 Task: Check the sale-to-list ratio of walk-in pantry in the last 1 year.
Action: Mouse moved to (922, 211)
Screenshot: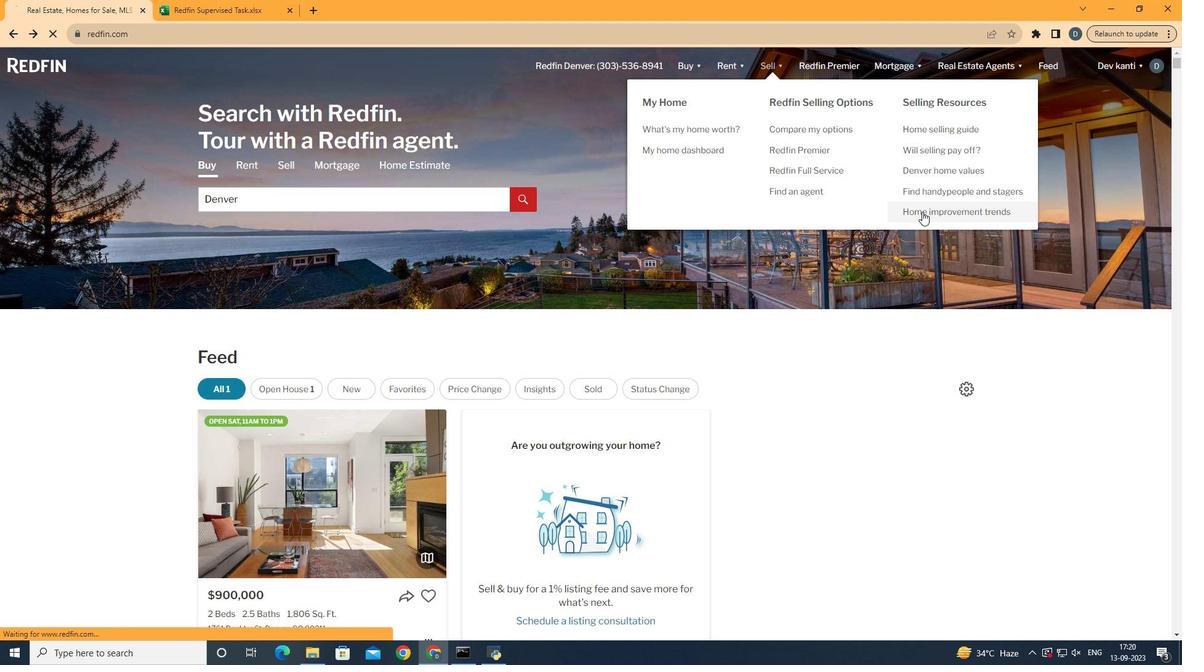 
Action: Mouse pressed left at (922, 211)
Screenshot: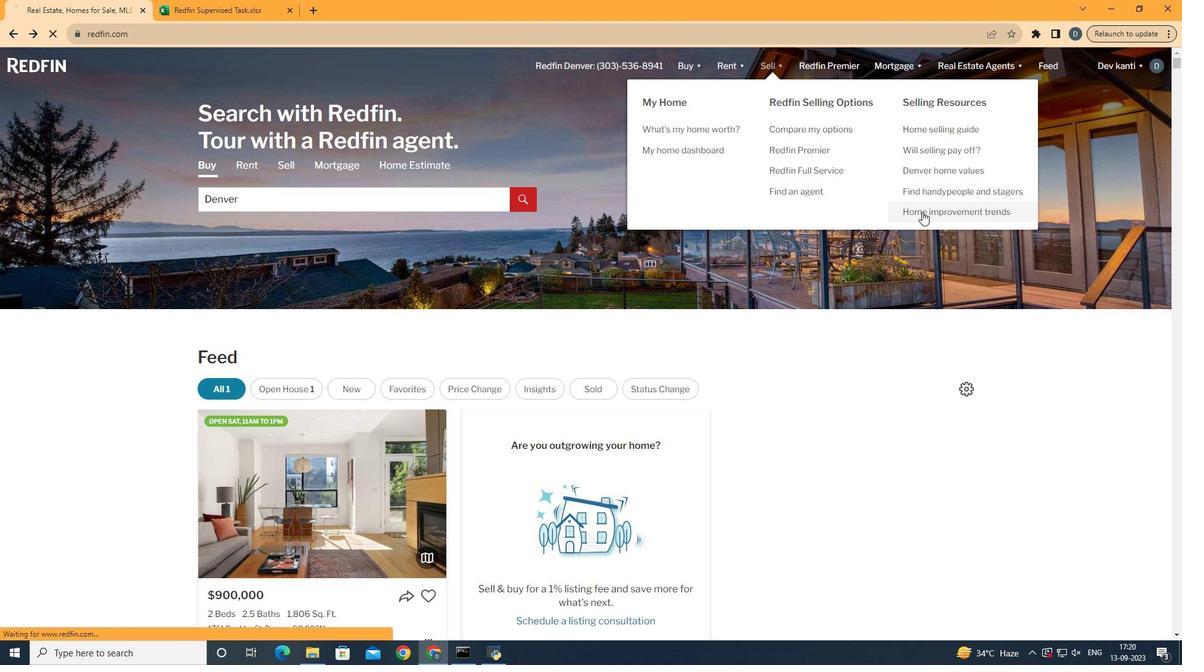 
Action: Mouse moved to (291, 234)
Screenshot: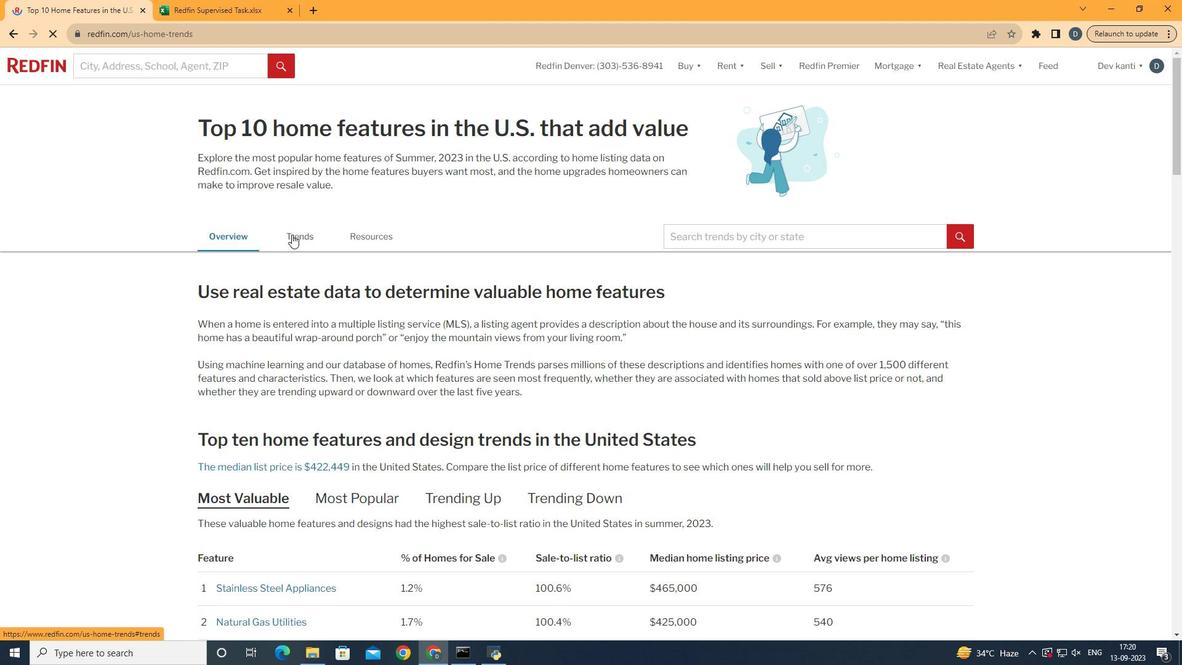 
Action: Mouse pressed left at (291, 234)
Screenshot: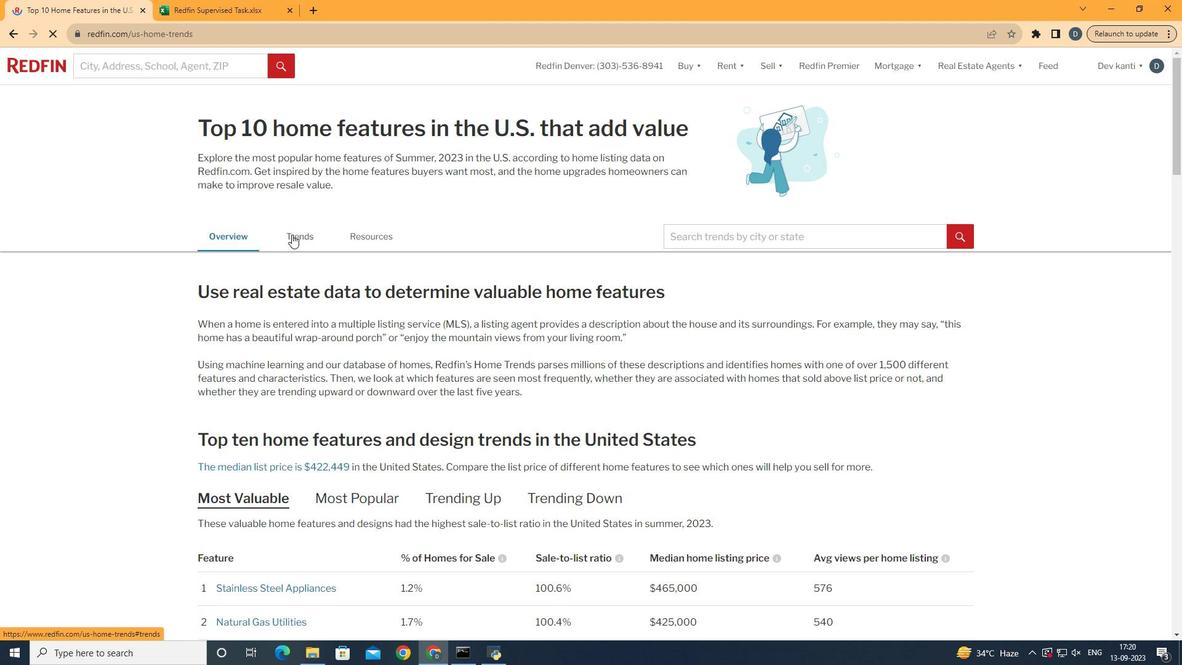 
Action: Mouse moved to (351, 304)
Screenshot: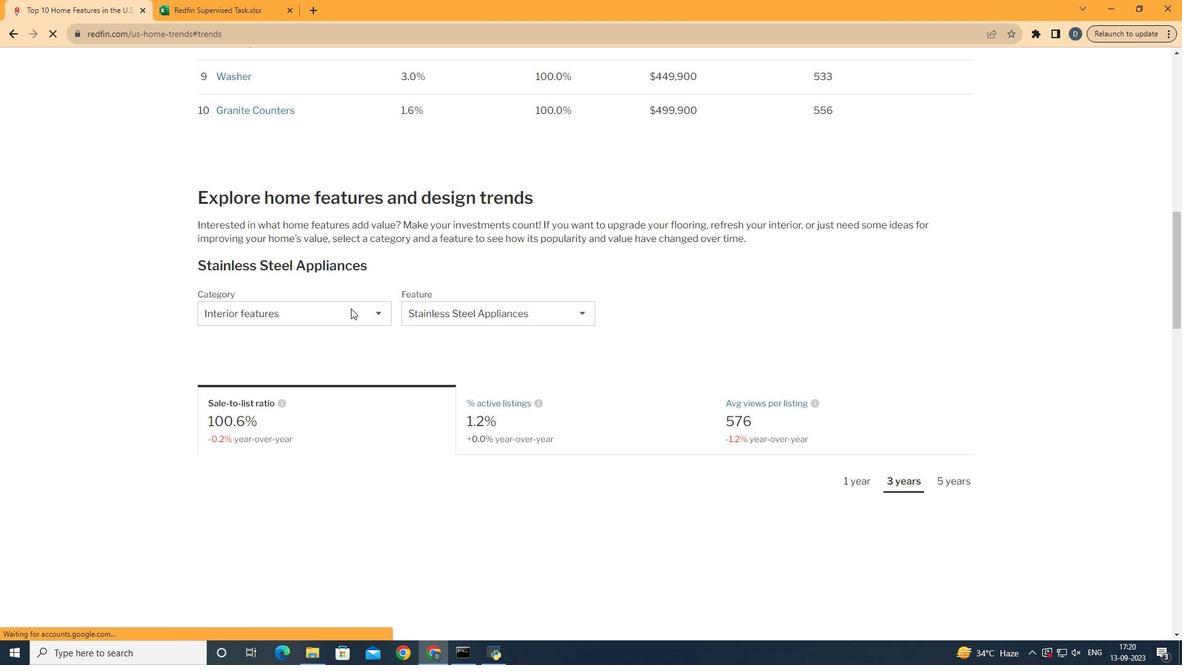 
Action: Mouse scrolled (351, 304) with delta (0, 0)
Screenshot: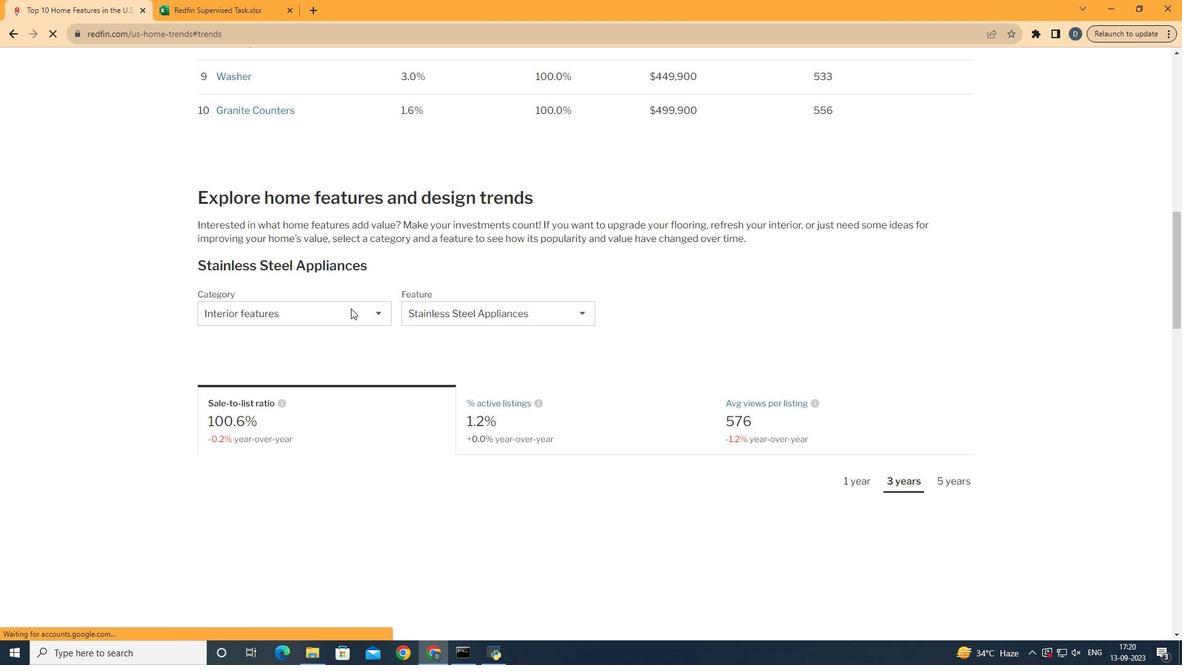 
Action: Mouse moved to (351, 307)
Screenshot: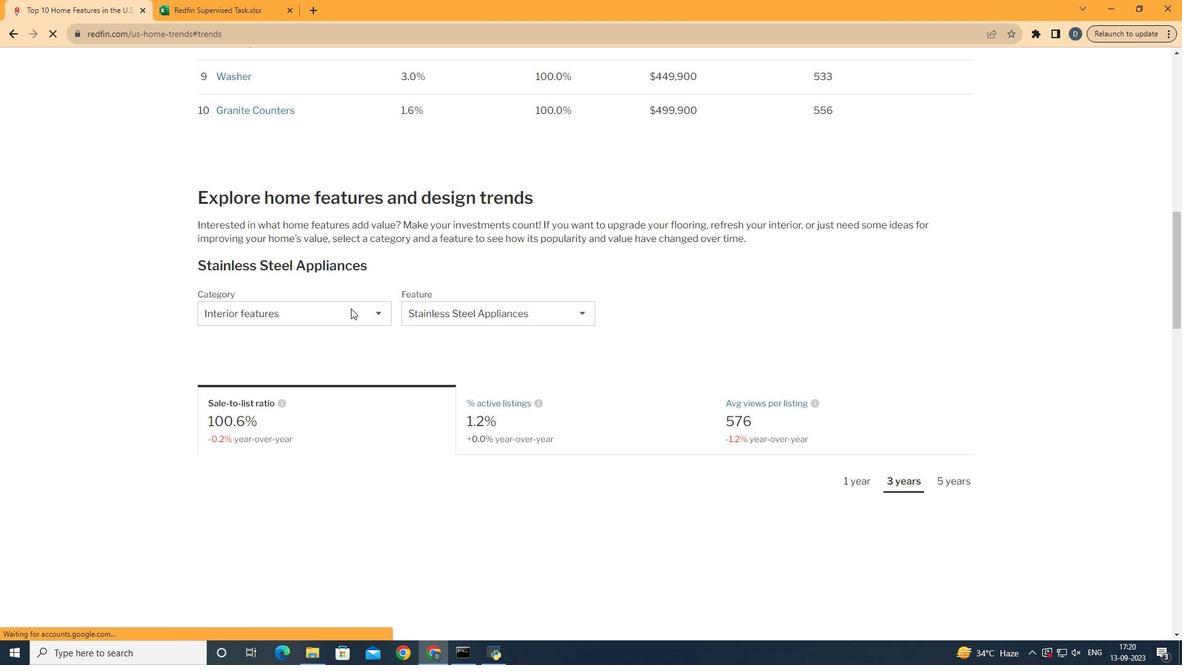 
Action: Mouse scrolled (351, 306) with delta (0, 0)
Screenshot: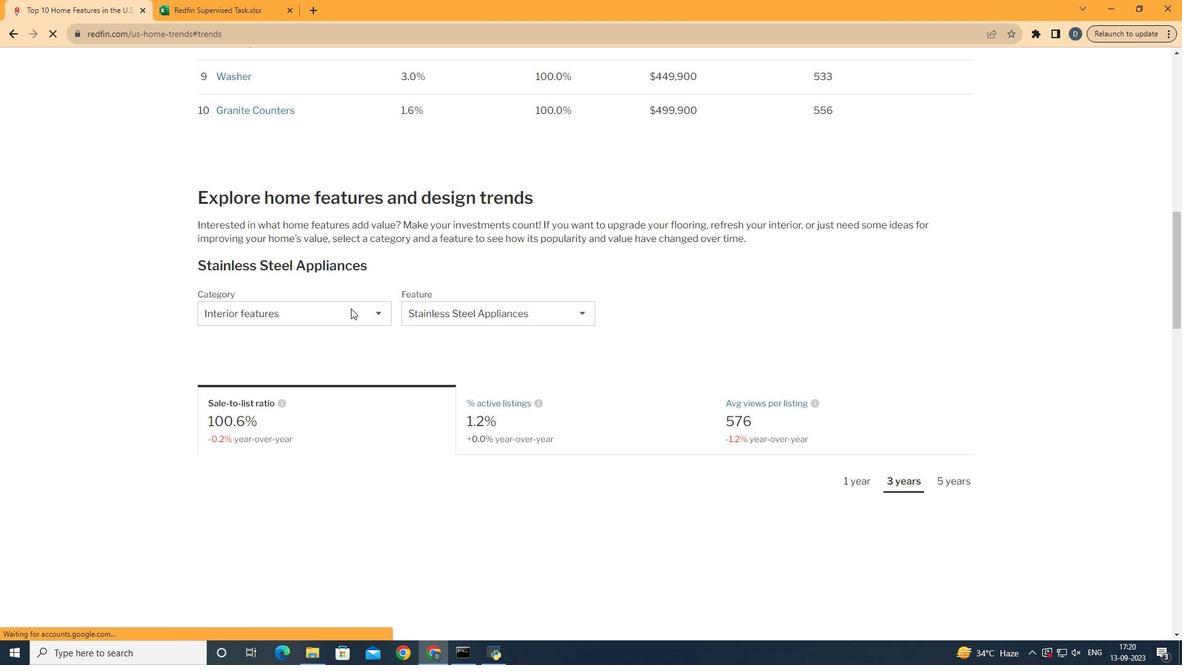 
Action: Mouse moved to (351, 307)
Screenshot: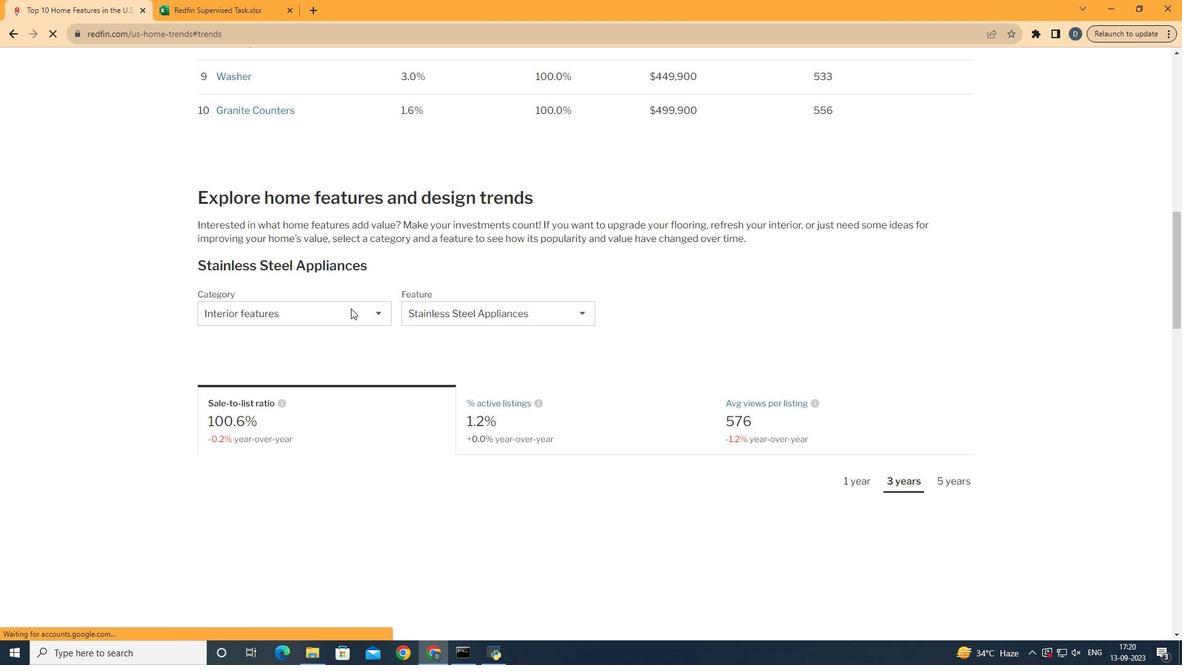 
Action: Mouse scrolled (351, 307) with delta (0, 0)
Screenshot: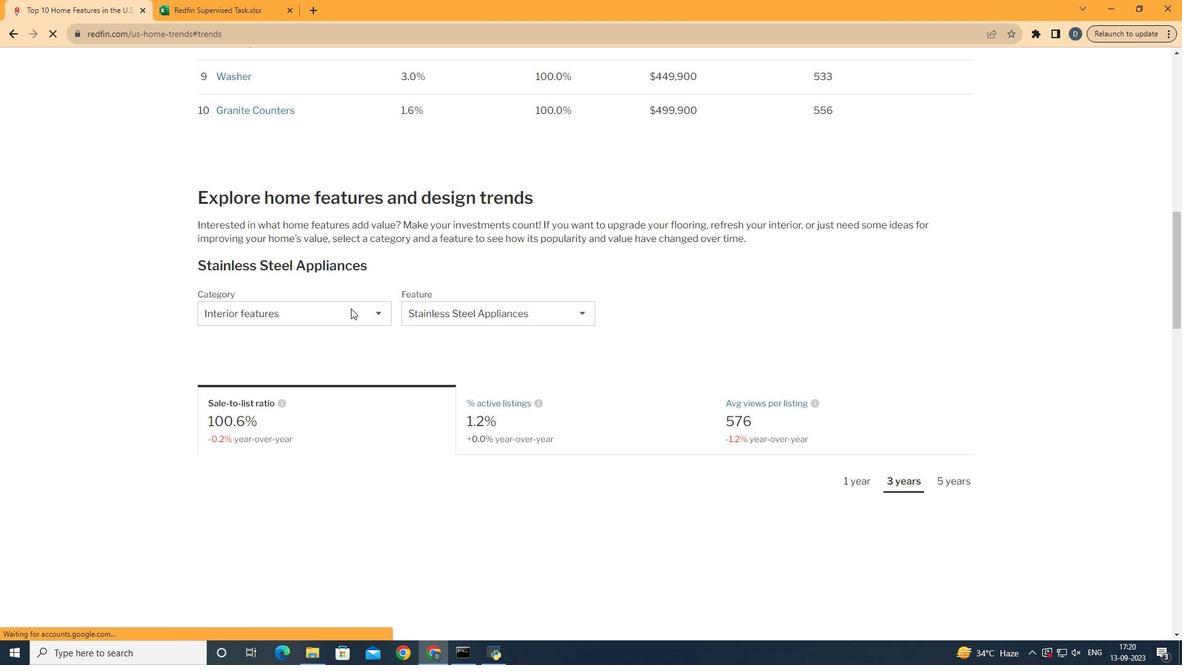 
Action: Mouse scrolled (351, 307) with delta (0, 0)
Screenshot: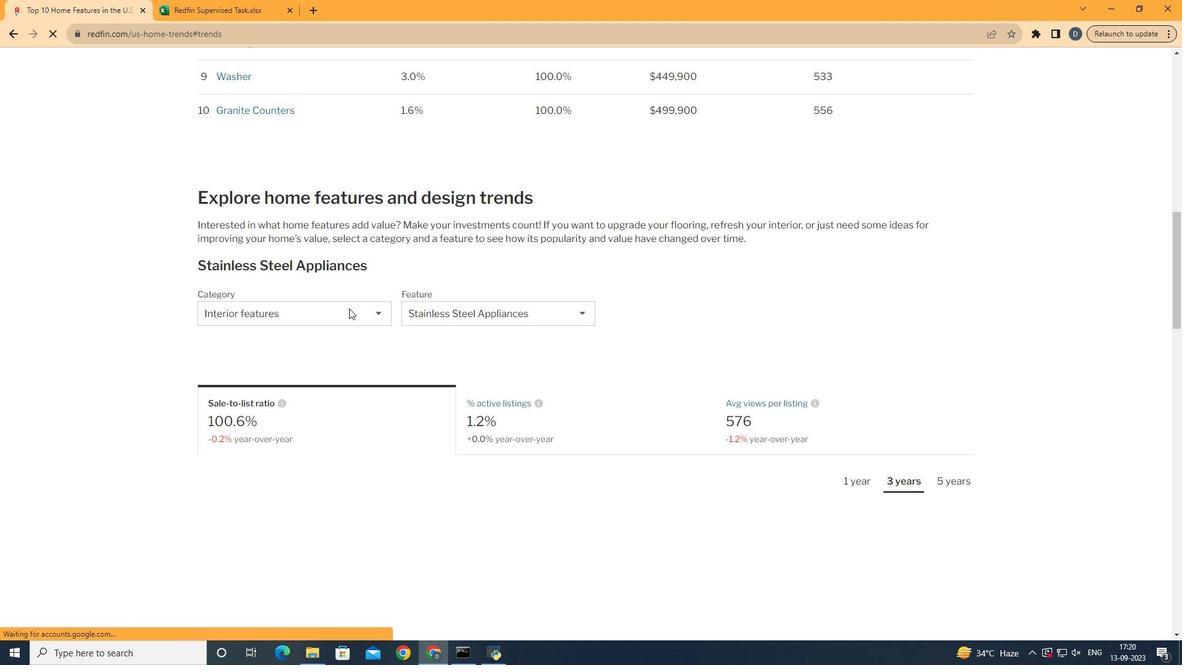 
Action: Mouse scrolled (351, 306) with delta (0, -1)
Screenshot: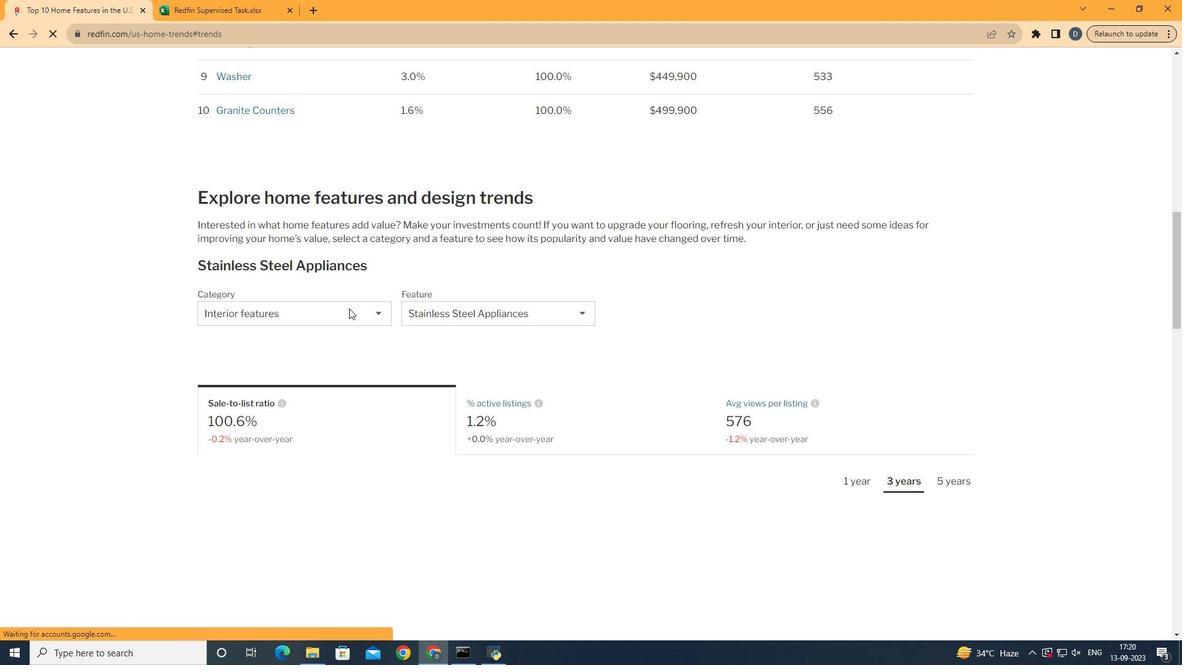 
Action: Mouse scrolled (351, 307) with delta (0, 0)
Screenshot: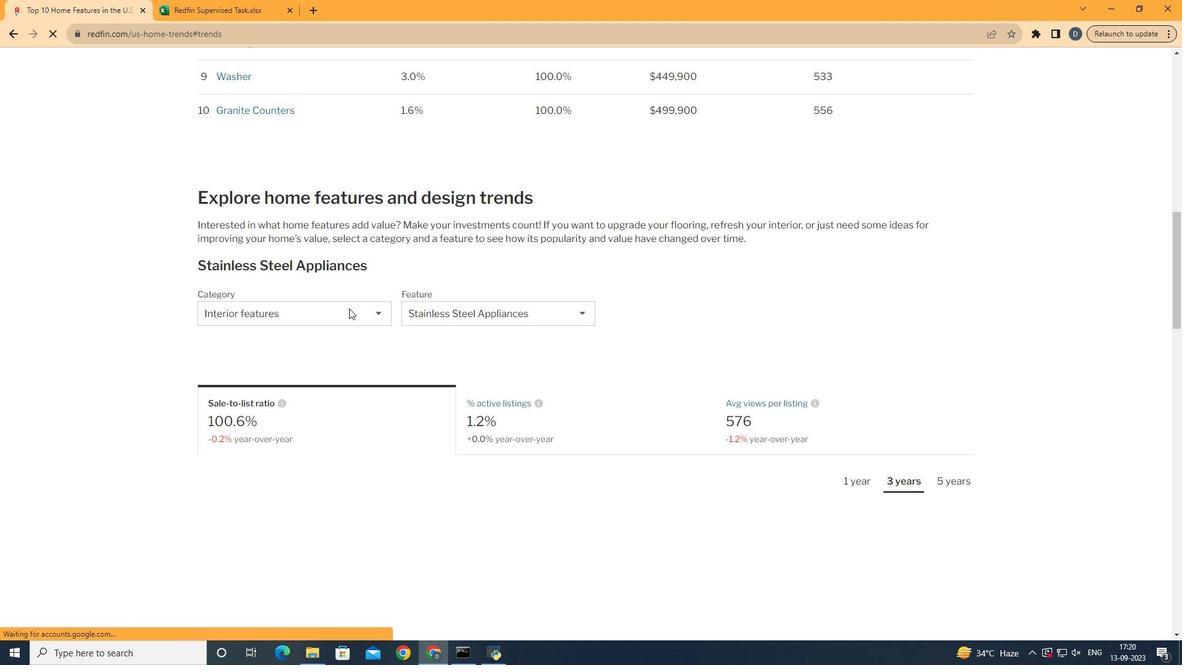
Action: Mouse moved to (349, 308)
Screenshot: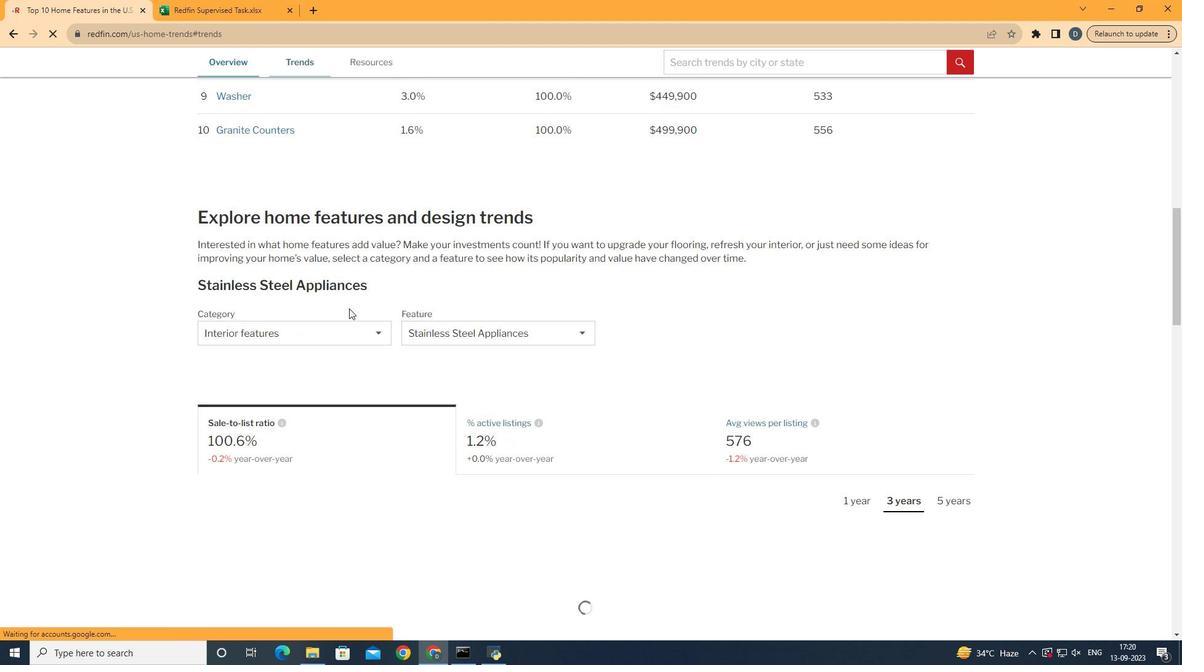 
Action: Mouse pressed left at (349, 308)
Screenshot: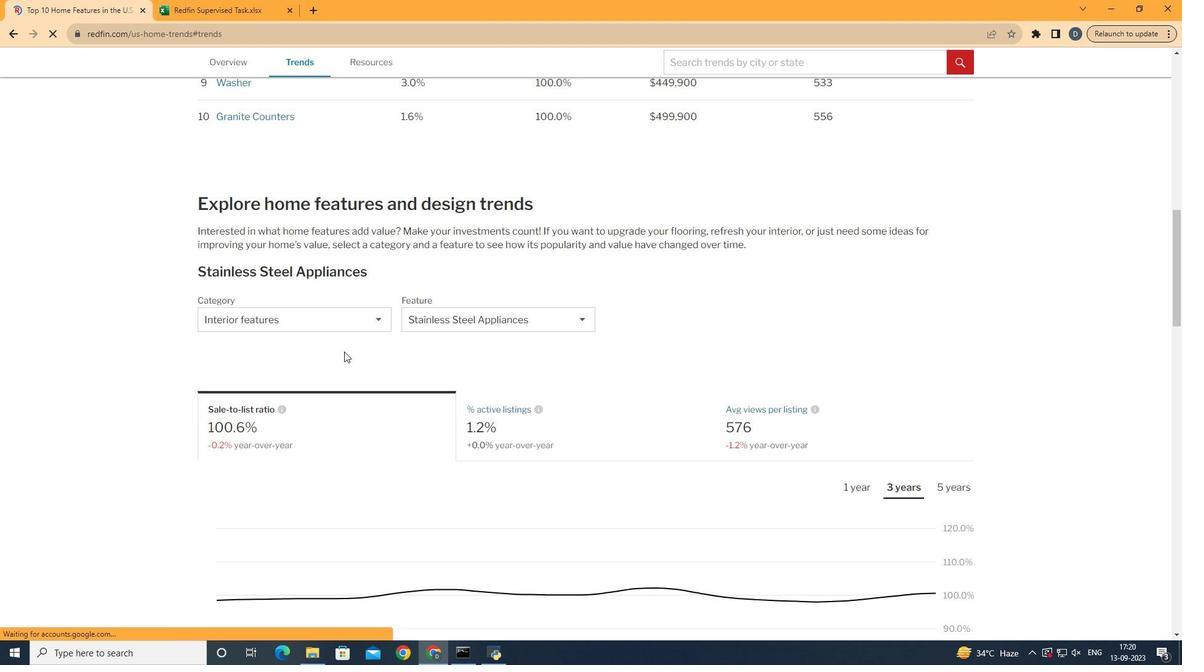 
Action: Mouse moved to (344, 351)
Screenshot: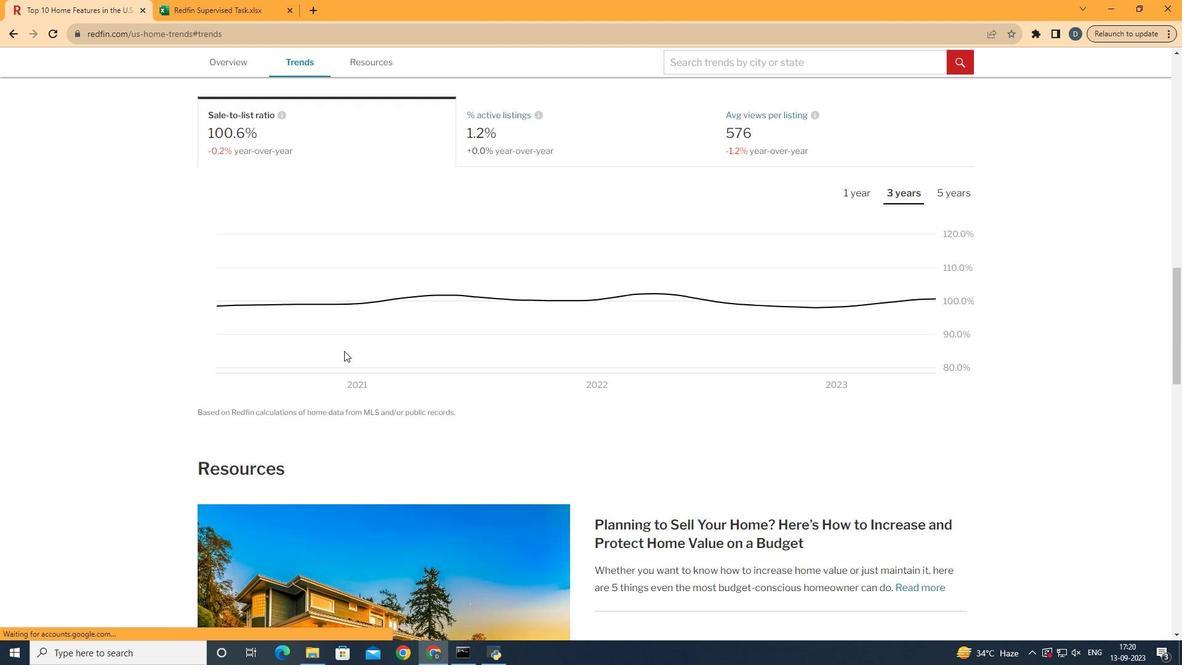 
Action: Mouse scrolled (344, 350) with delta (0, 0)
Screenshot: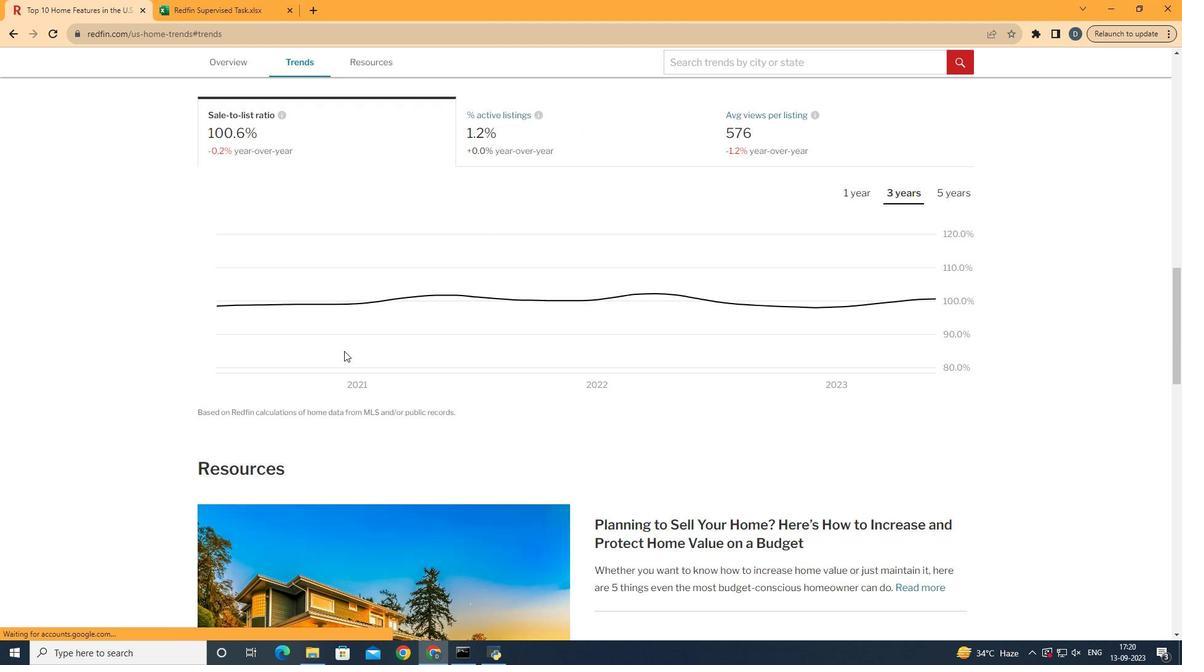 
Action: Mouse scrolled (344, 350) with delta (0, 0)
Screenshot: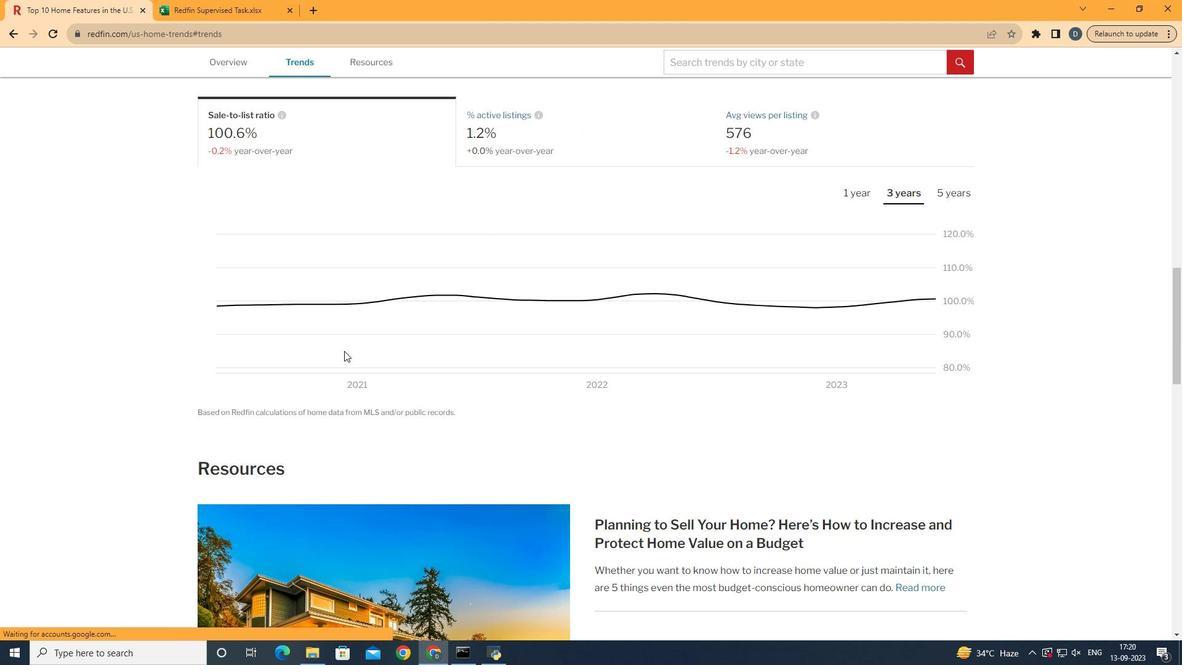 
Action: Mouse scrolled (344, 350) with delta (0, 0)
Screenshot: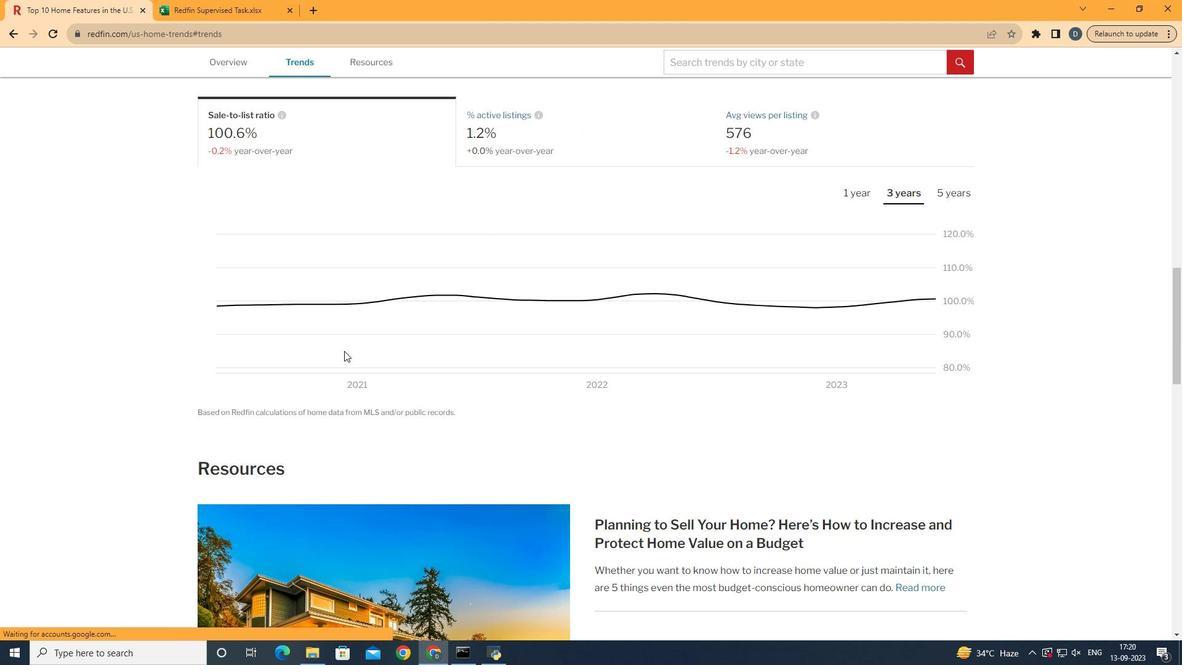 
Action: Mouse scrolled (344, 350) with delta (0, 0)
Screenshot: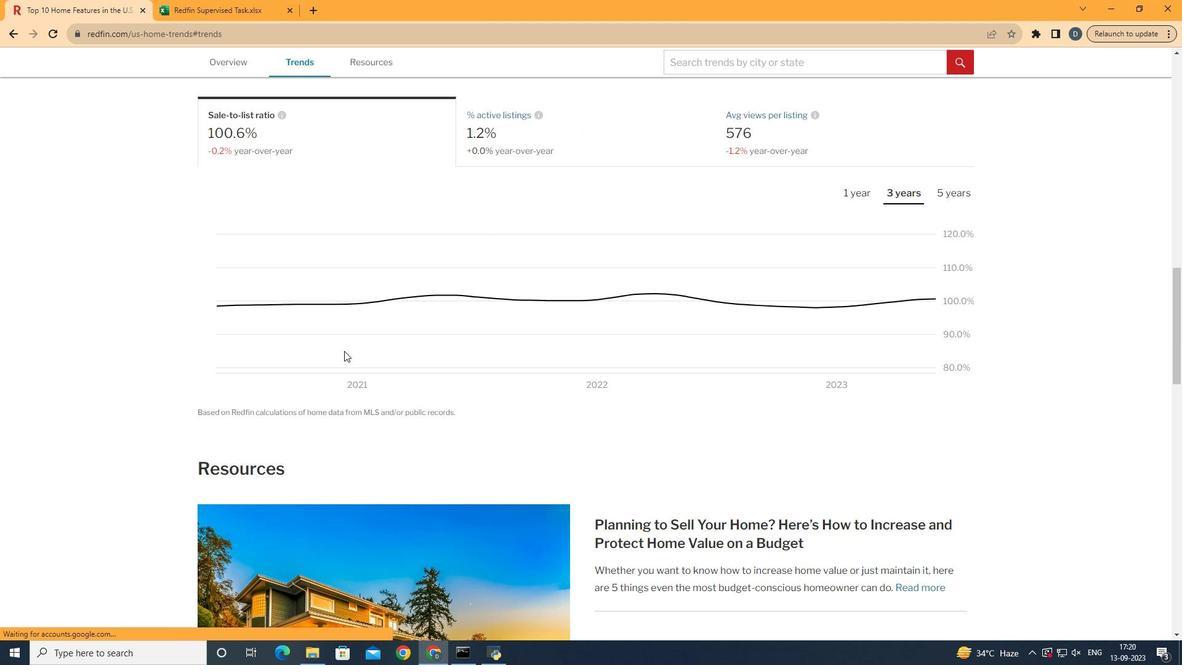 
Action: Mouse scrolled (344, 350) with delta (0, 0)
Screenshot: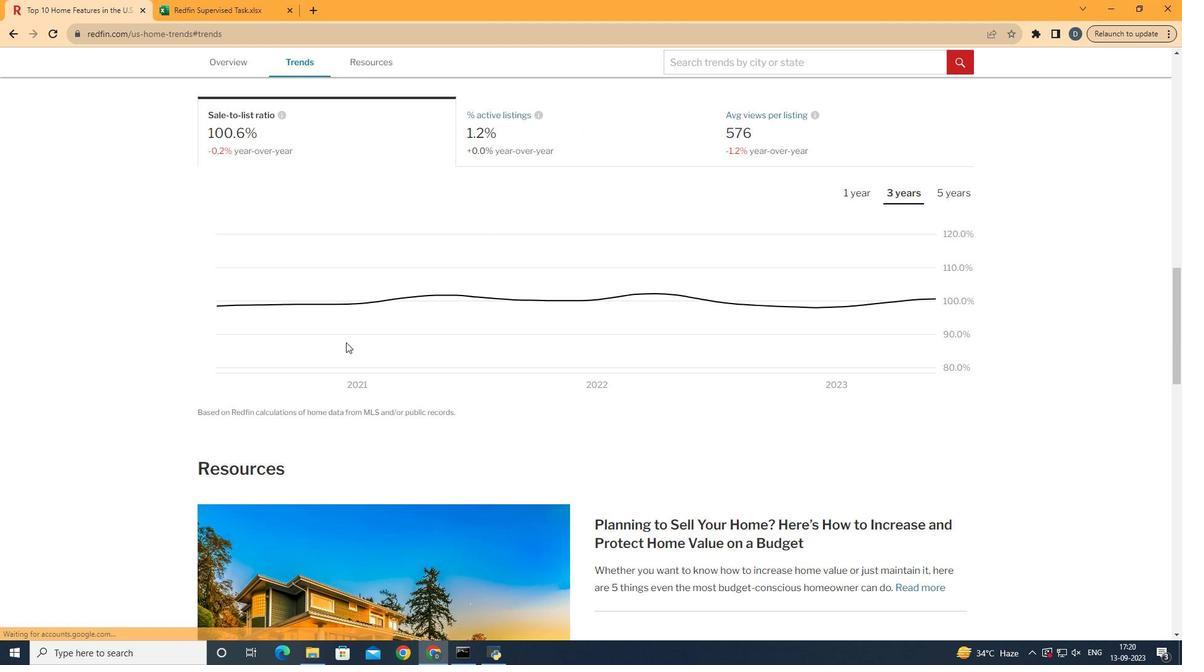 
Action: Mouse moved to (369, 117)
Screenshot: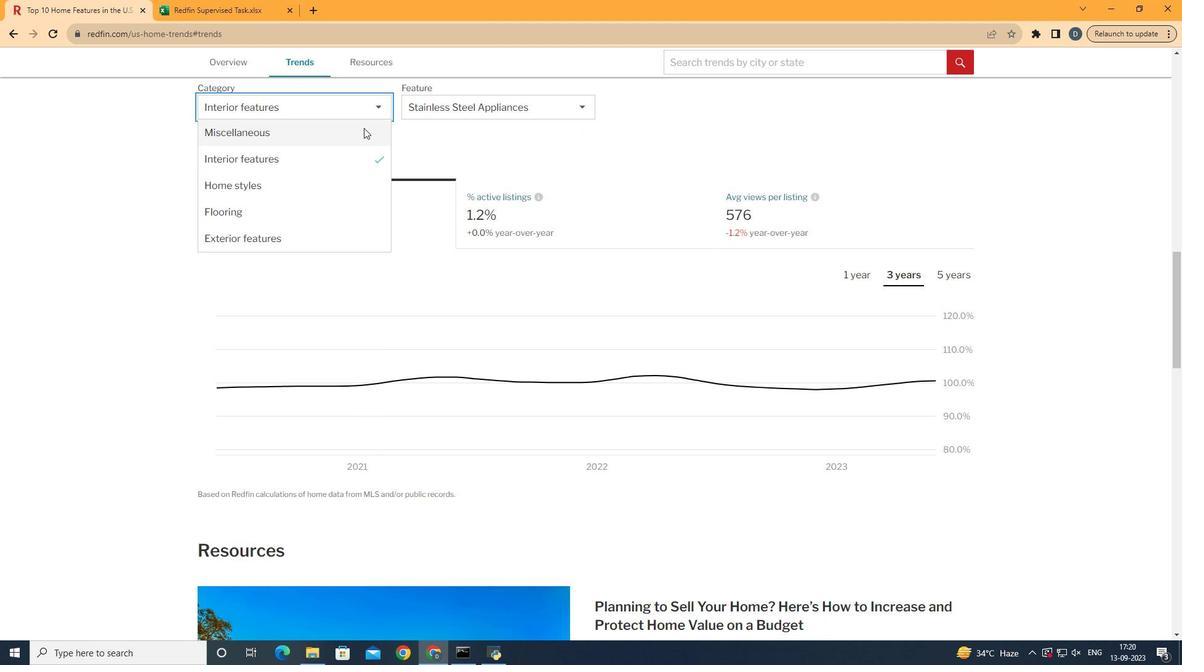 
Action: Mouse pressed left at (369, 117)
Screenshot: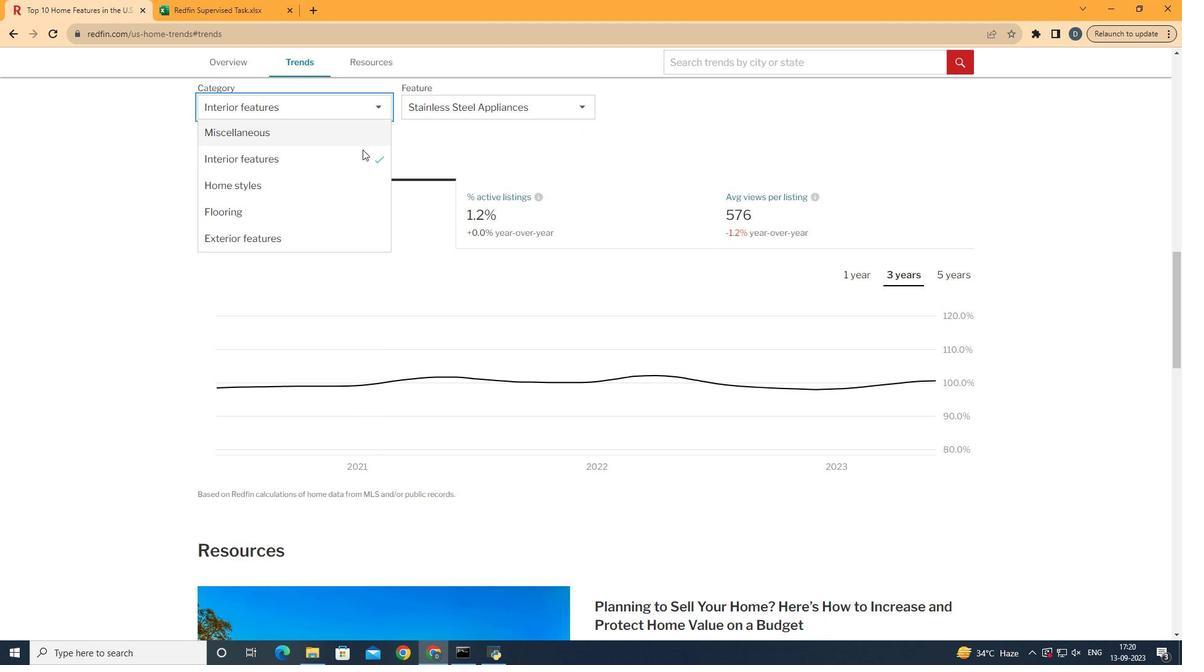 
Action: Mouse moved to (362, 151)
Screenshot: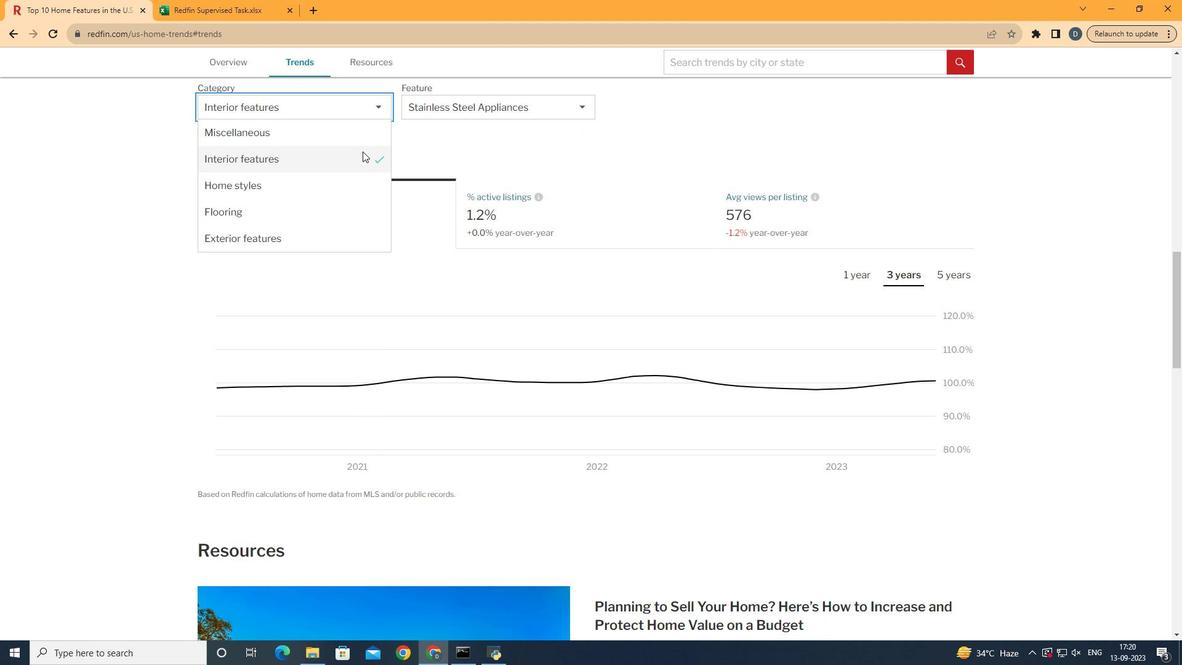
Action: Mouse pressed left at (362, 151)
Screenshot: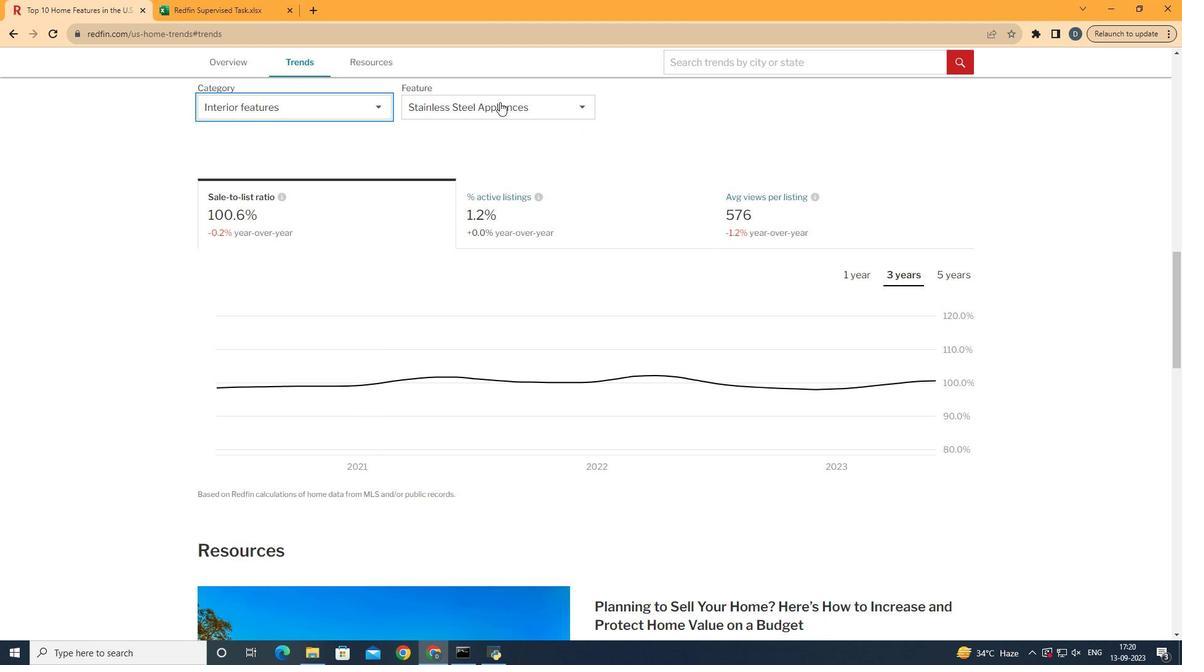 
Action: Mouse moved to (514, 100)
Screenshot: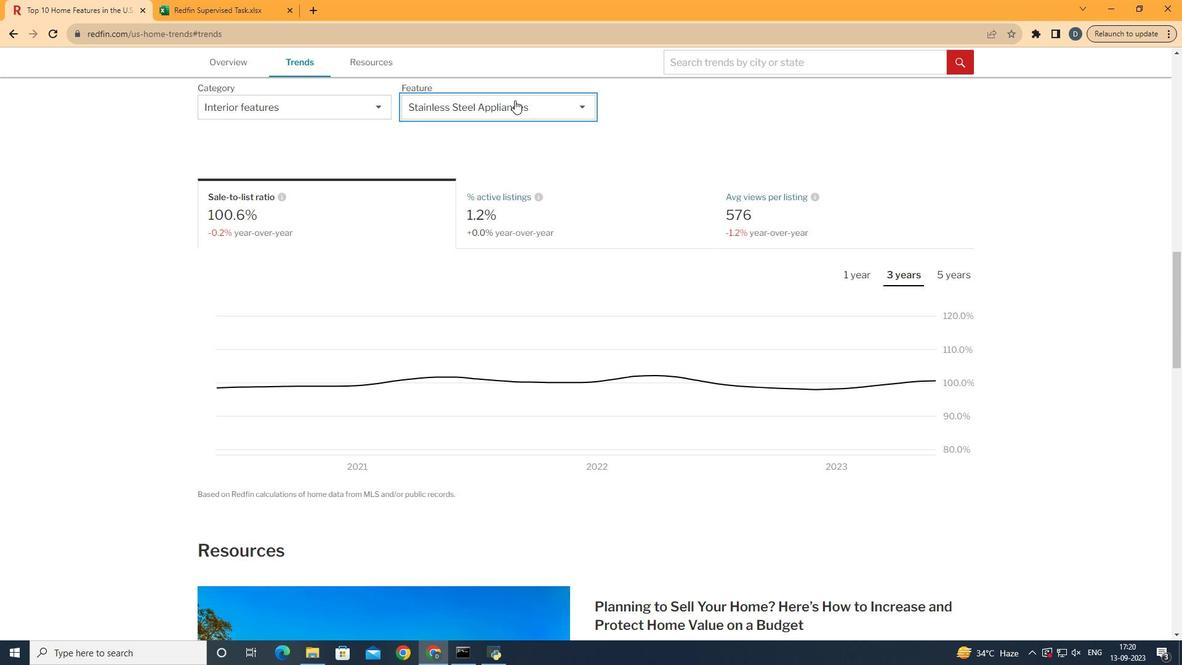 
Action: Mouse pressed left at (514, 100)
Screenshot: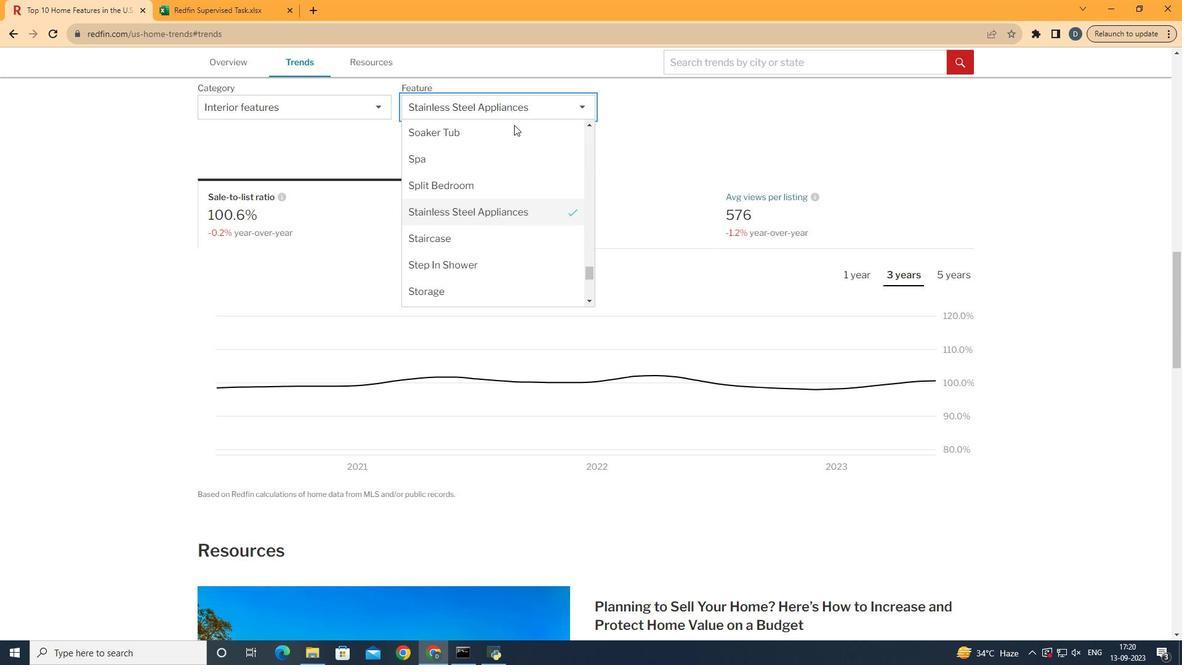 
Action: Mouse moved to (512, 213)
Screenshot: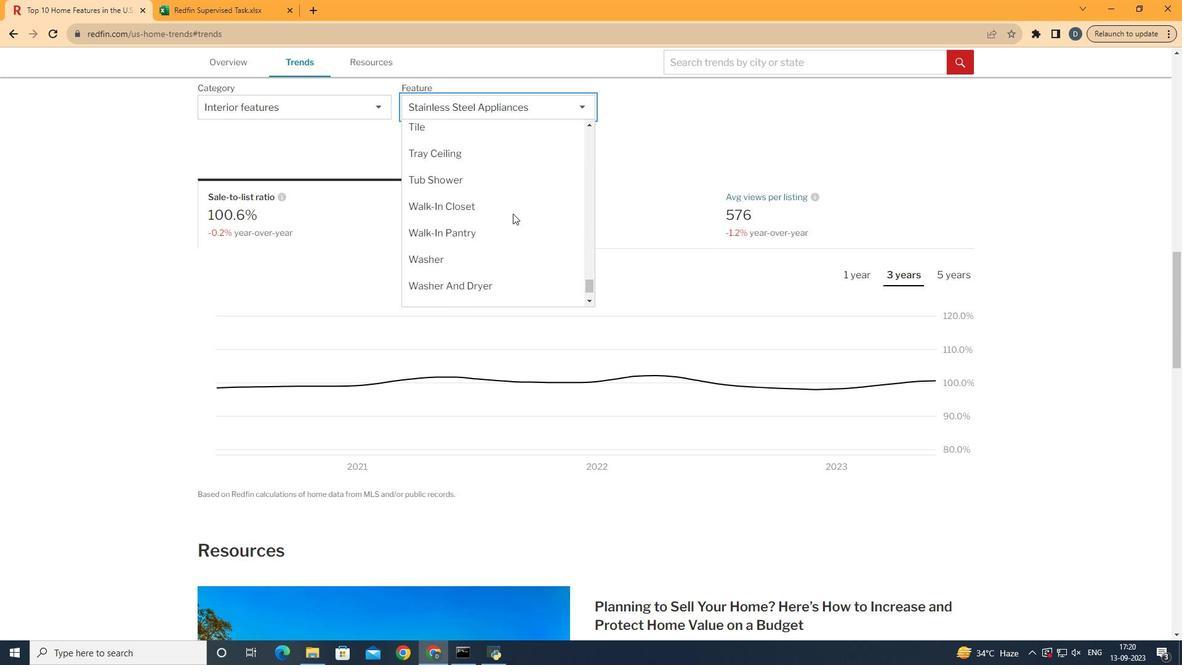 
Action: Mouse scrolled (512, 213) with delta (0, 0)
Screenshot: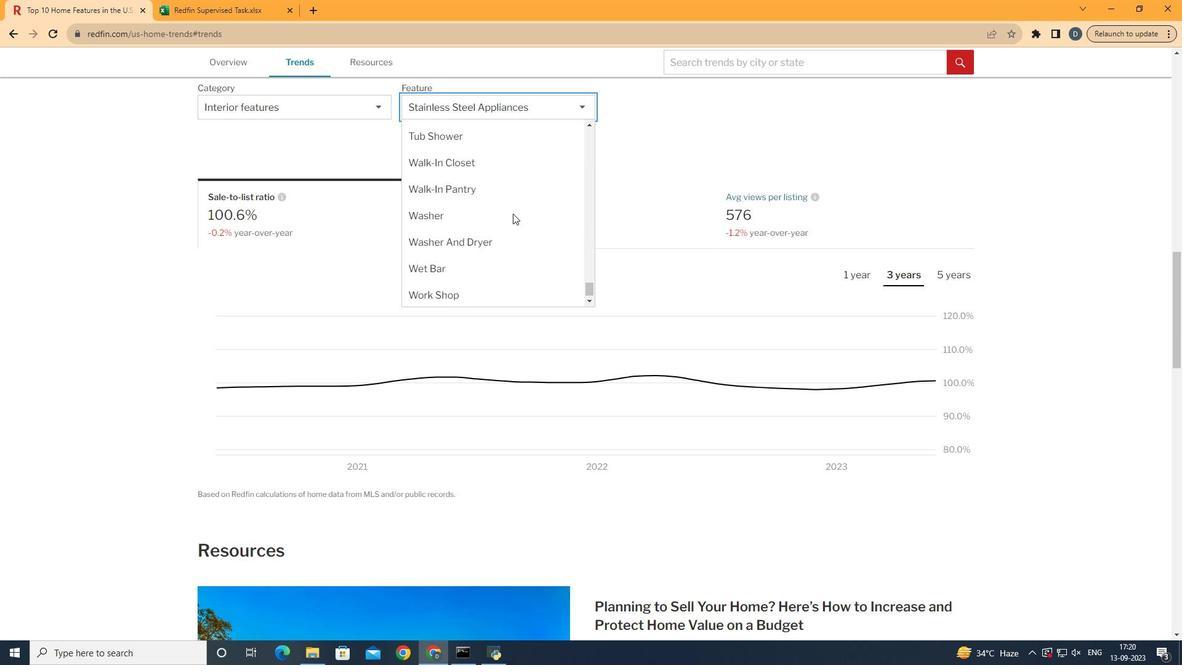 
Action: Mouse moved to (512, 213)
Screenshot: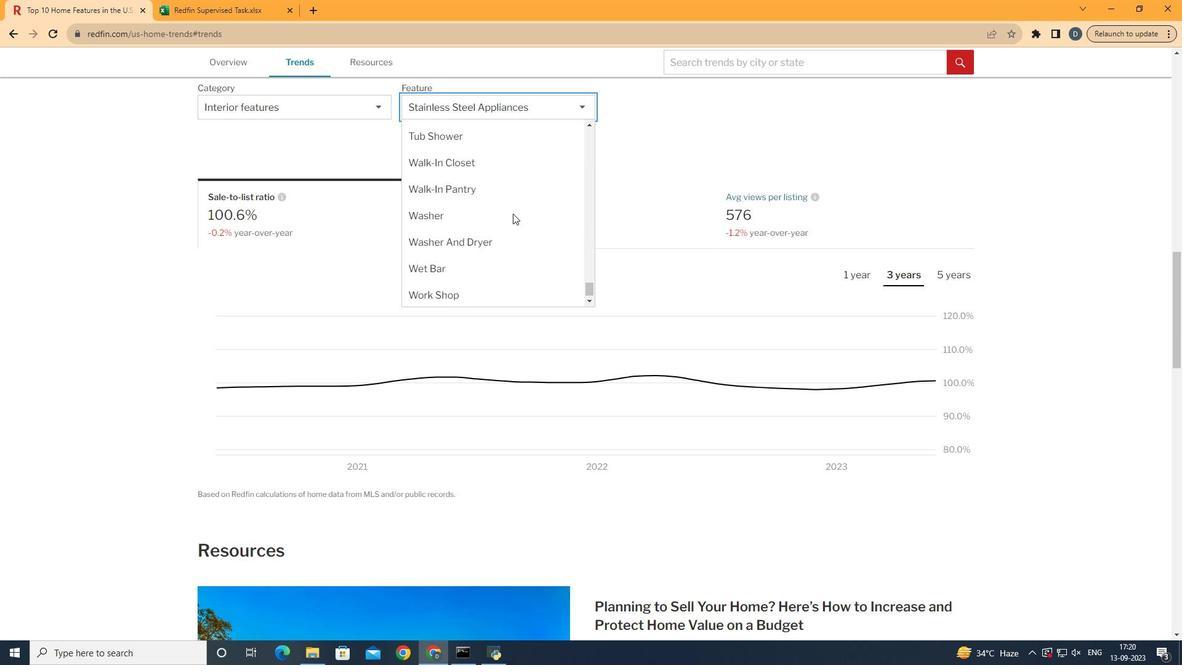 
Action: Mouse scrolled (512, 213) with delta (0, 0)
Screenshot: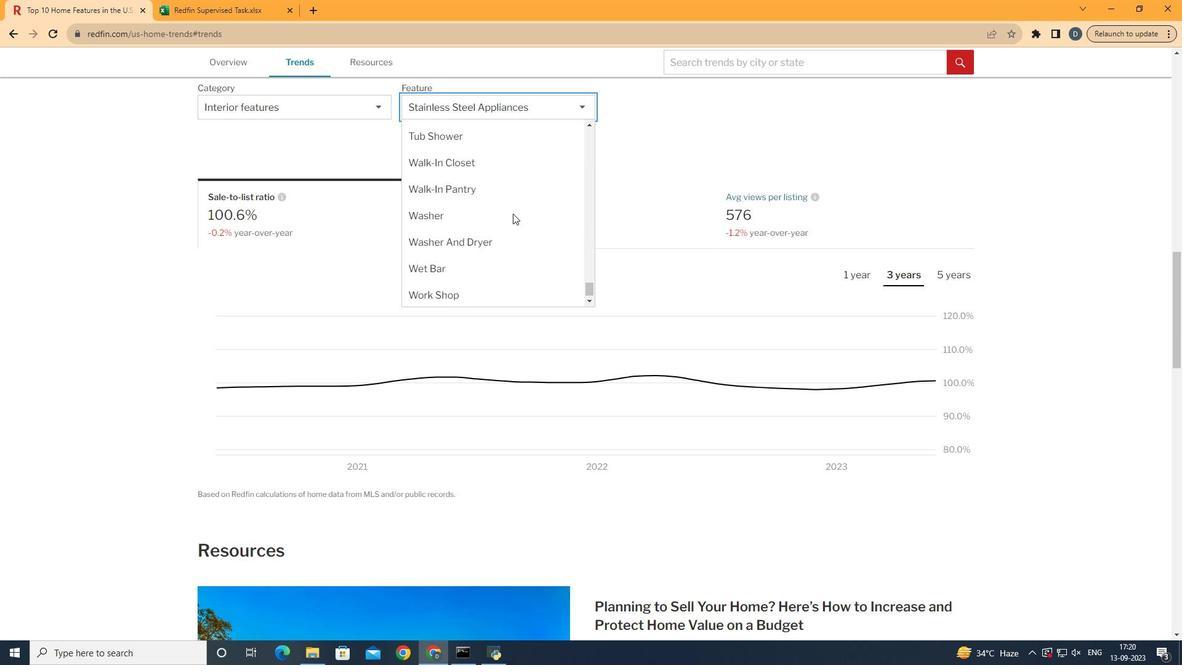 
Action: Mouse scrolled (512, 213) with delta (0, 0)
Screenshot: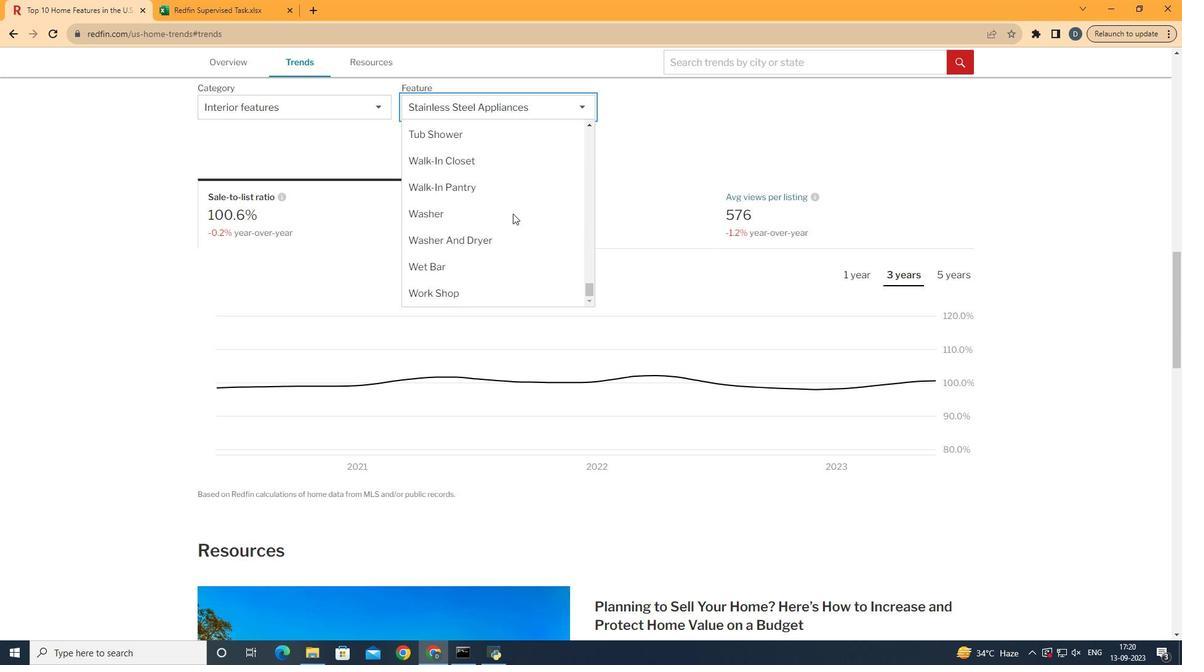 
Action: Mouse scrolled (512, 213) with delta (0, 0)
Screenshot: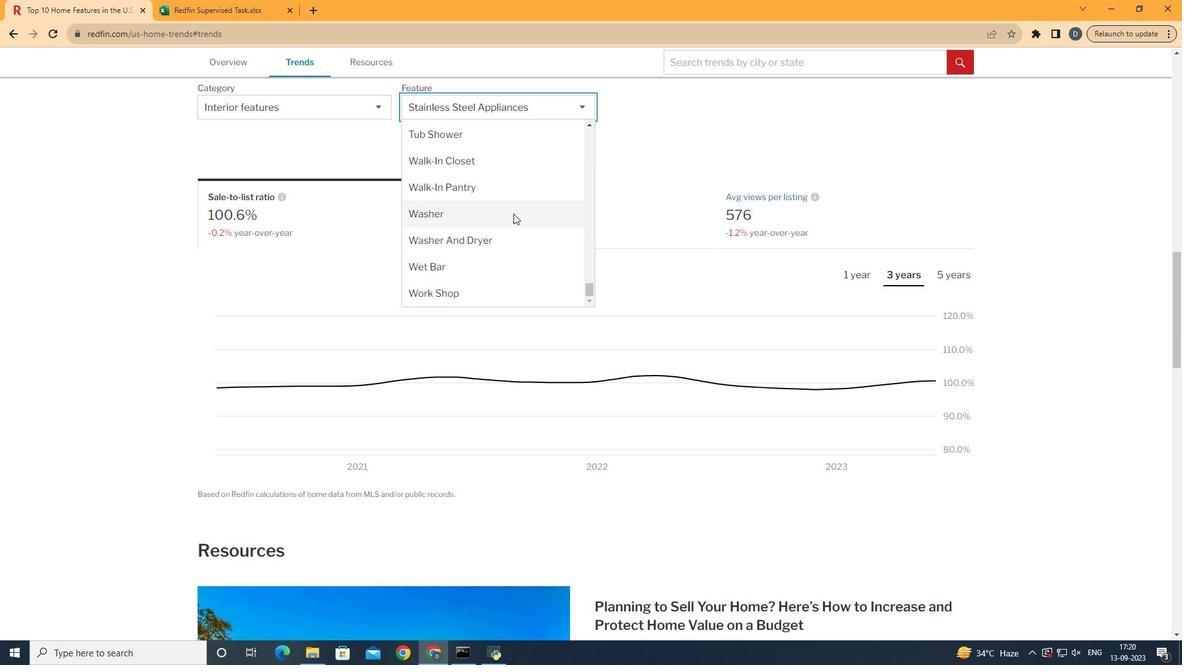 
Action: Mouse moved to (546, 187)
Screenshot: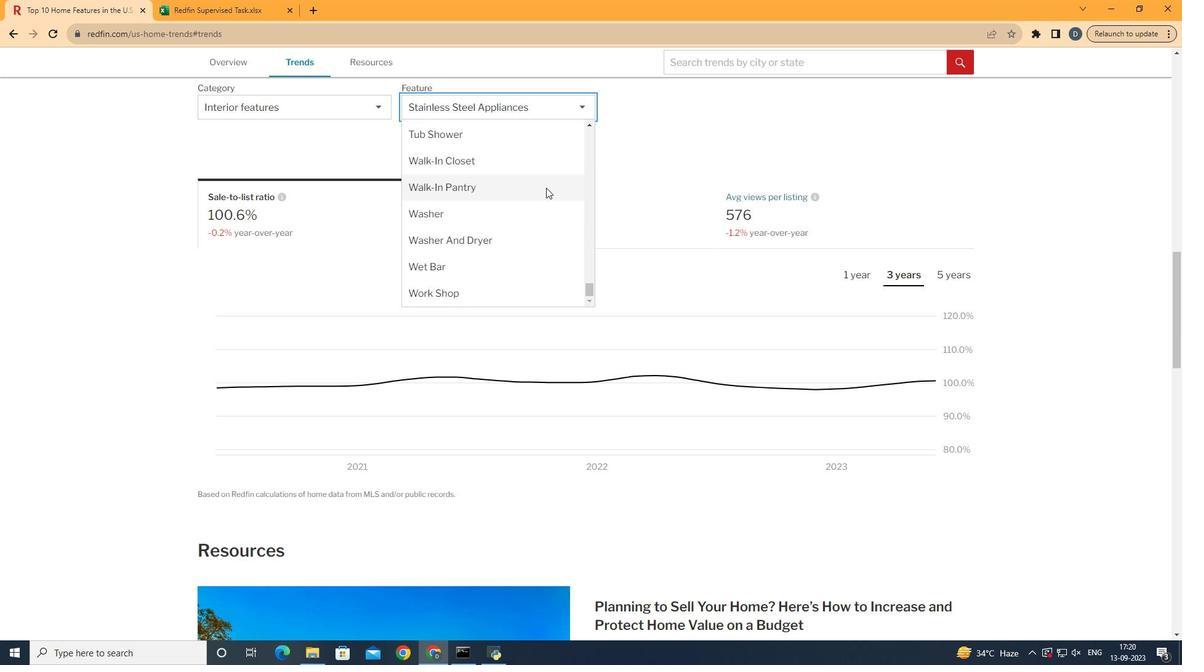 
Action: Mouse pressed left at (546, 187)
Screenshot: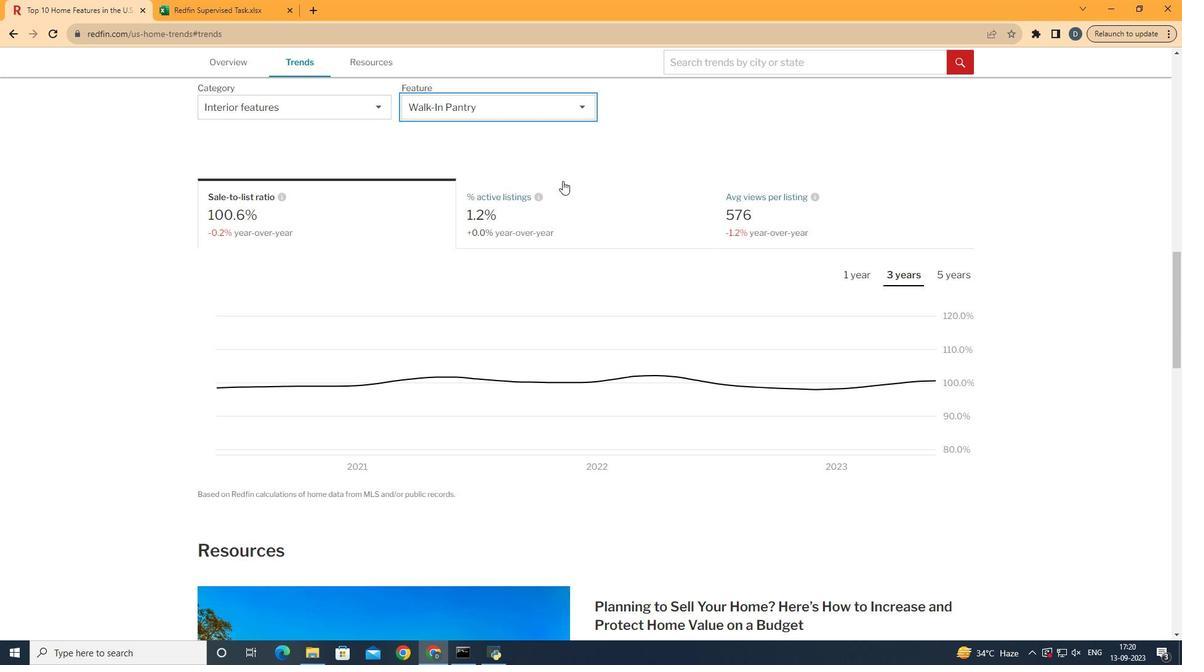 
Action: Mouse moved to (405, 227)
Screenshot: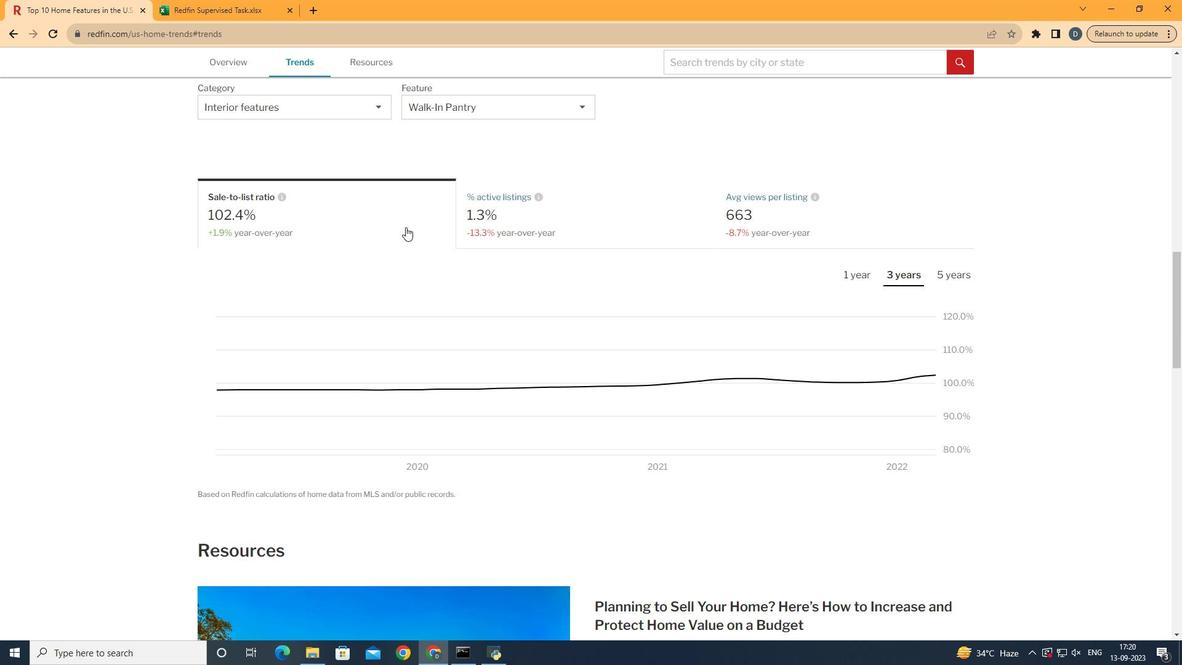 
Action: Mouse pressed left at (405, 227)
Screenshot: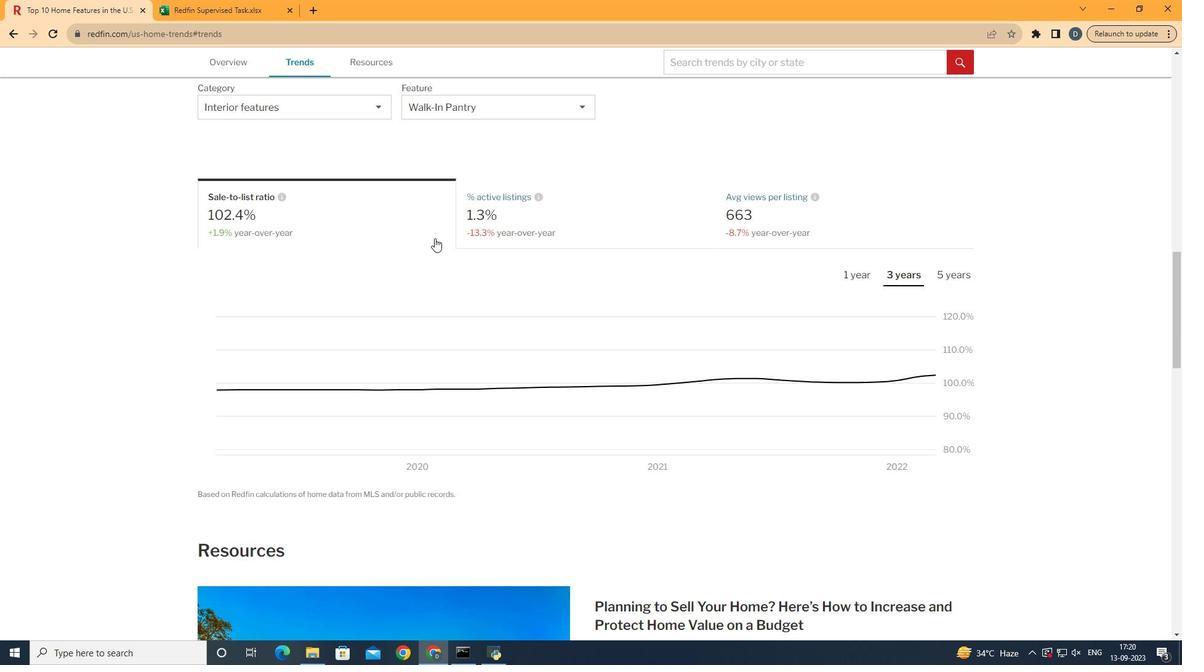 
Action: Mouse moved to (862, 272)
Screenshot: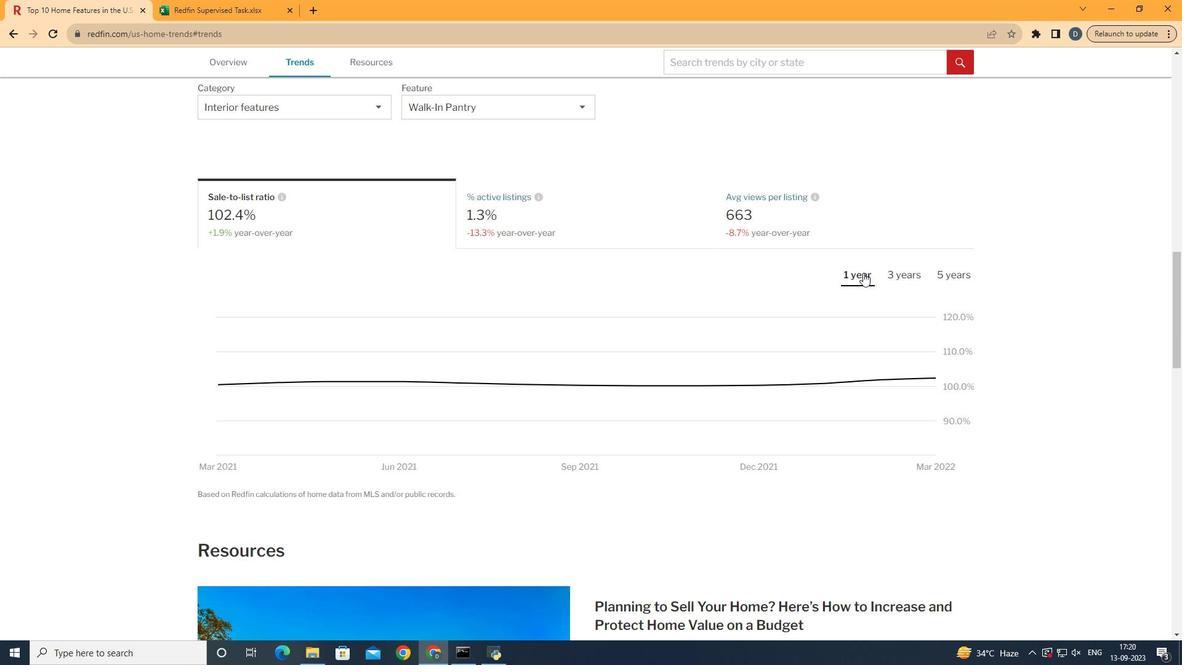 
Action: Mouse pressed left at (862, 272)
Screenshot: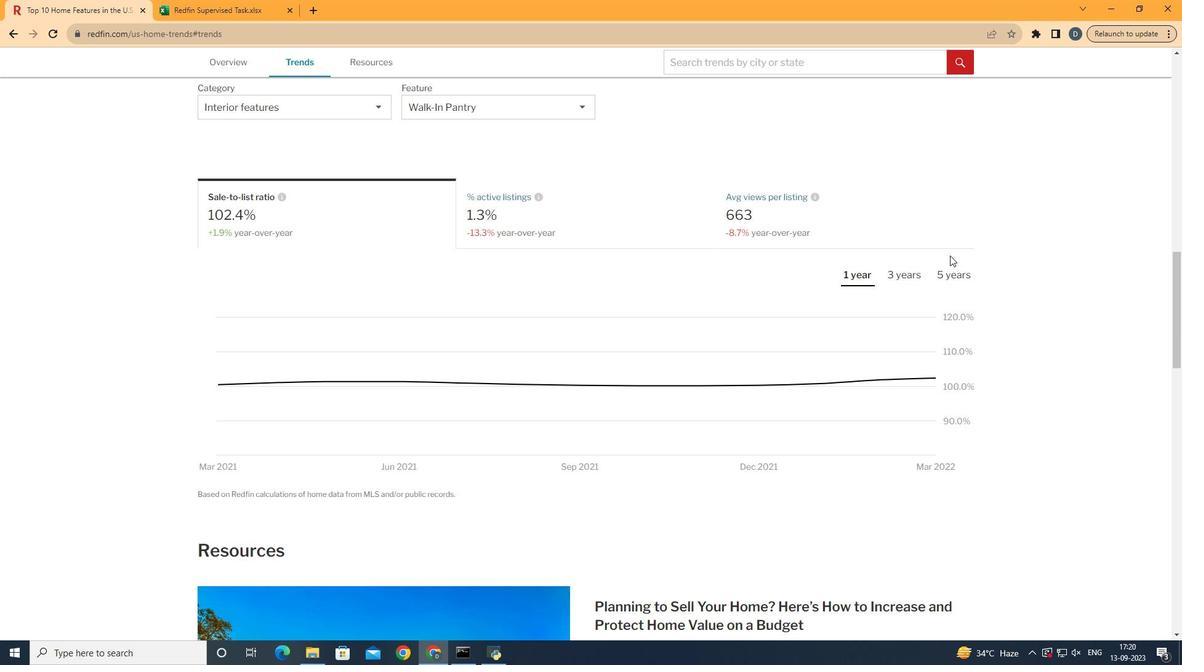 
Action: Mouse moved to (1054, 214)
Screenshot: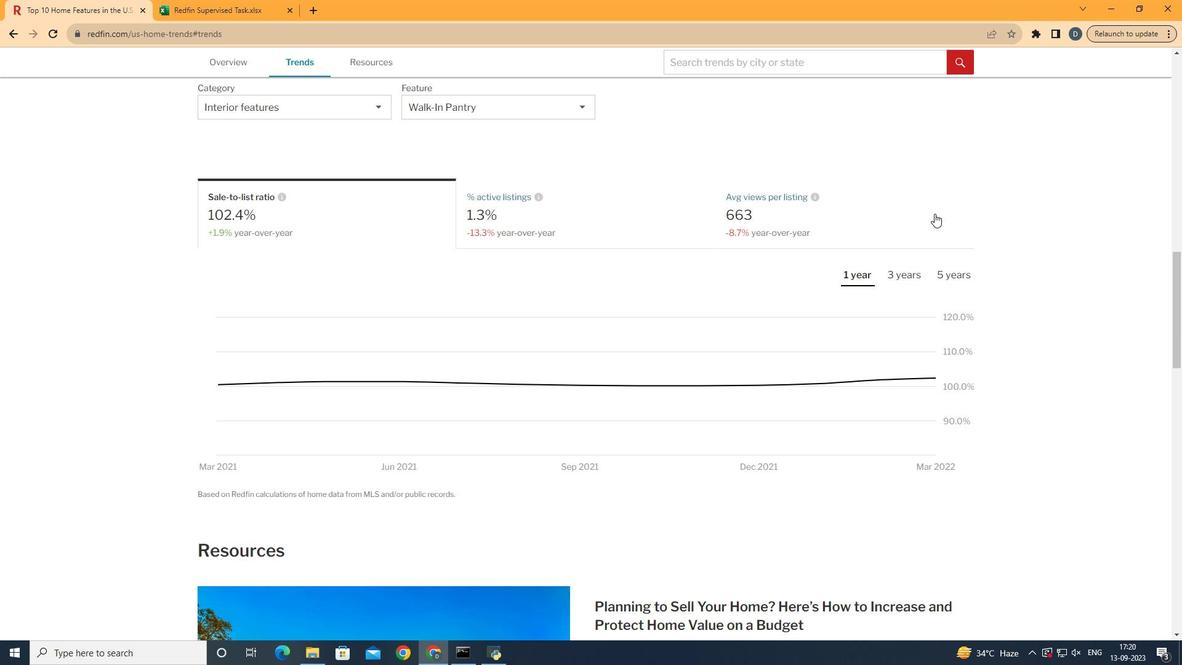 
